 Task: Create a task  Integrate website with customer relationship management (CRM) systems , assign it to team member softage.3@softage.net in the project AgileMentor and update the status of the task to  At Risk , set the priority of the task to Medium
Action: Mouse moved to (55, 333)
Screenshot: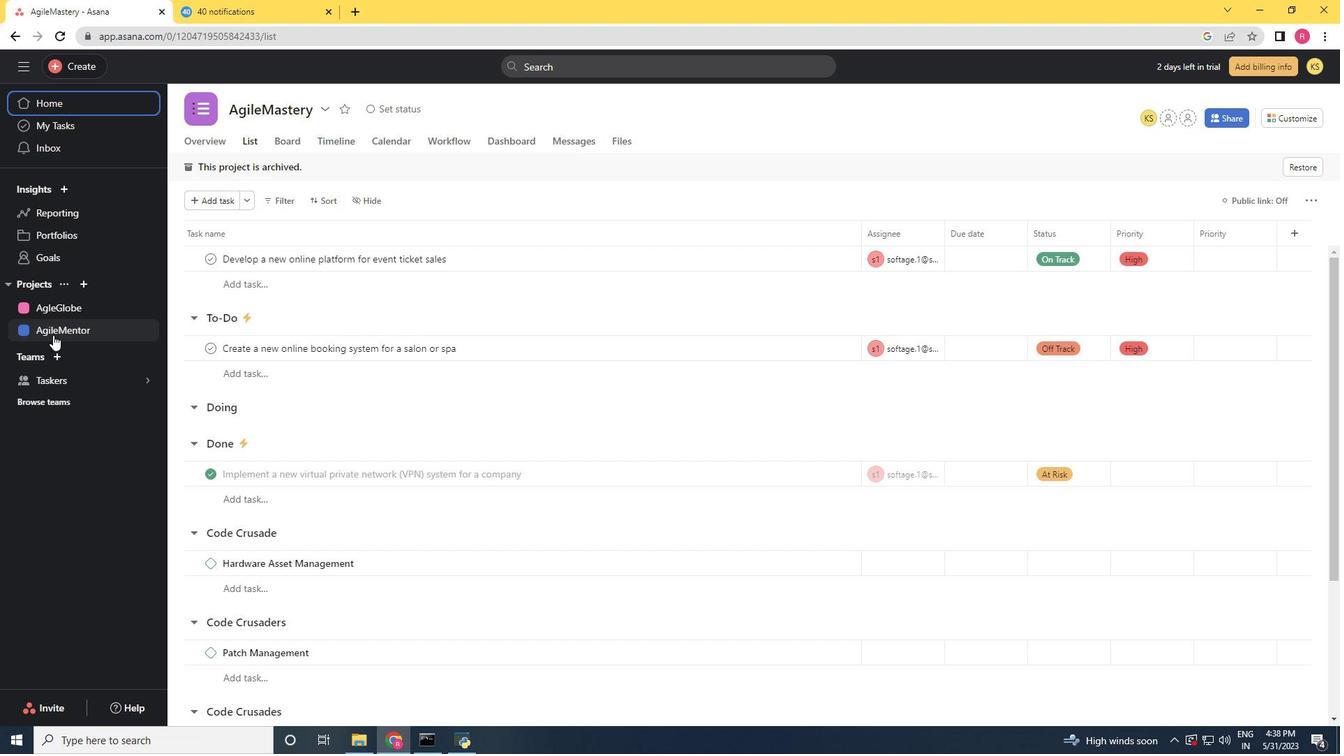 
Action: Mouse pressed left at (55, 333)
Screenshot: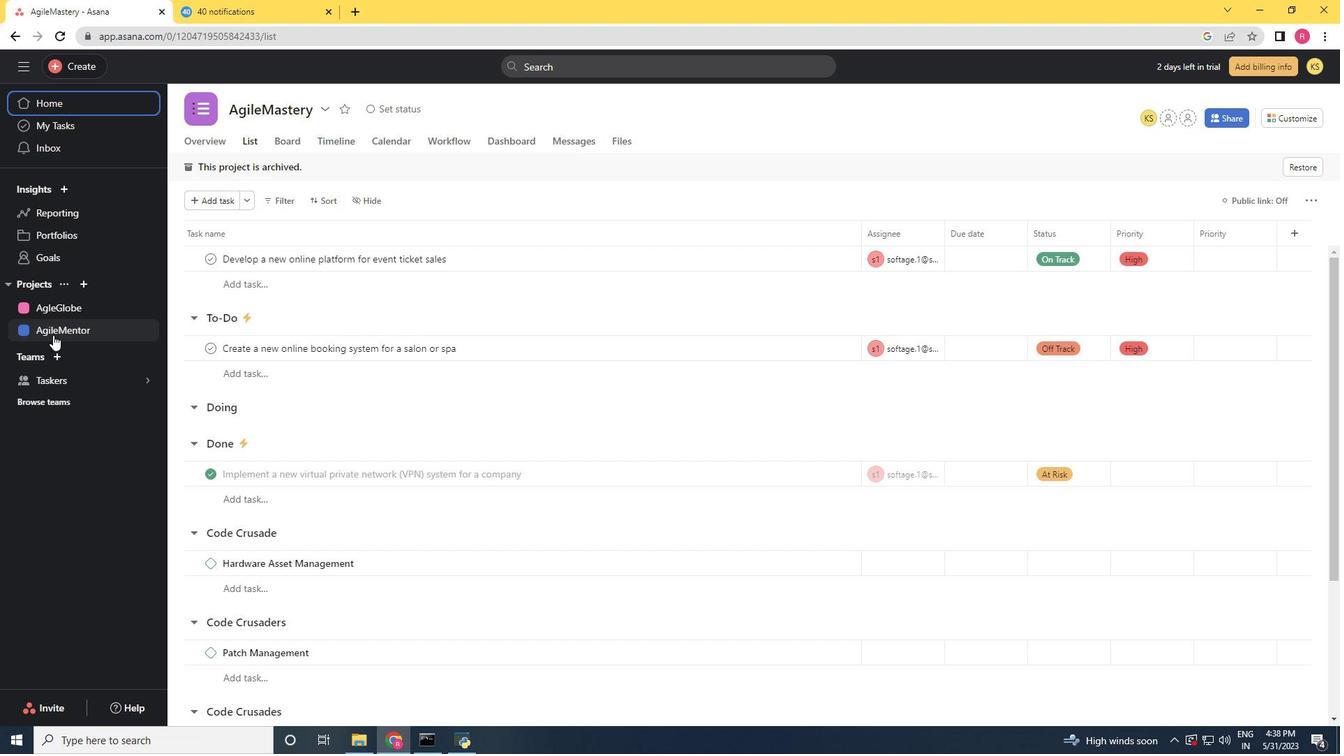 
Action: Mouse moved to (89, 64)
Screenshot: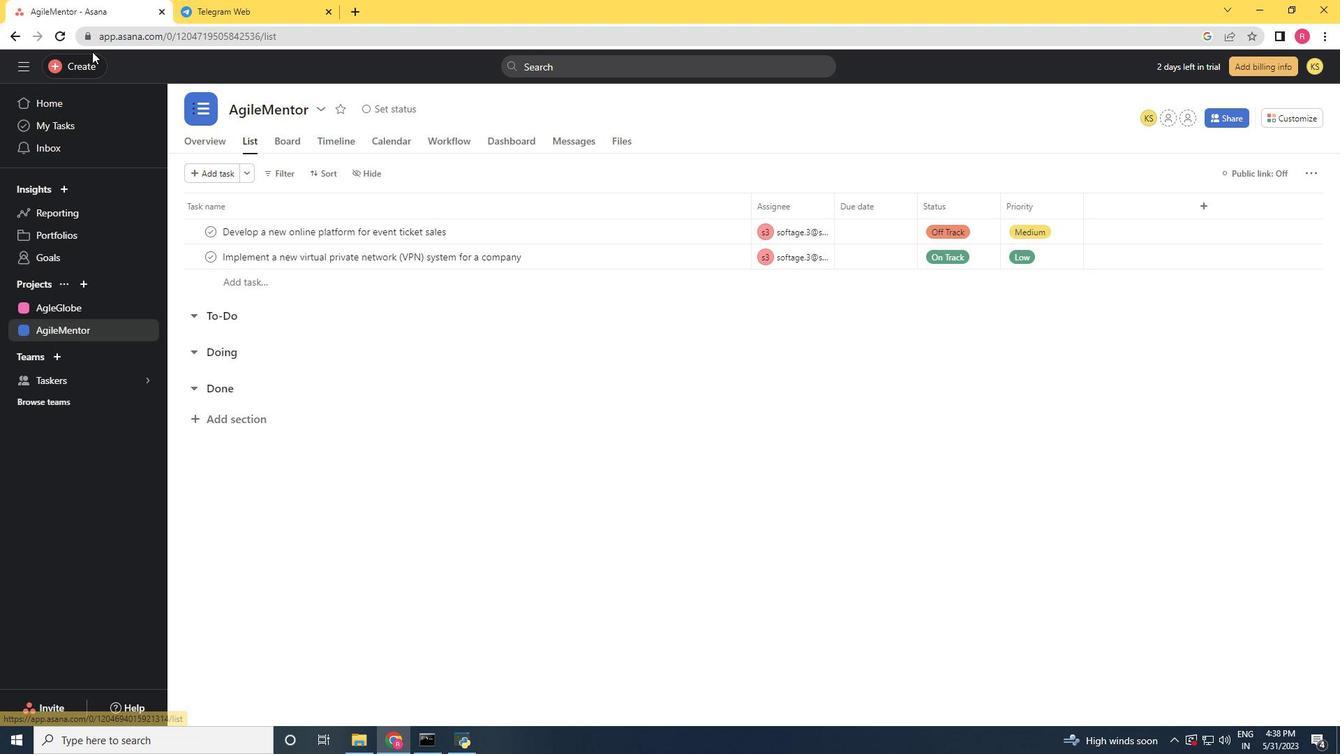 
Action: Mouse pressed left at (89, 64)
Screenshot: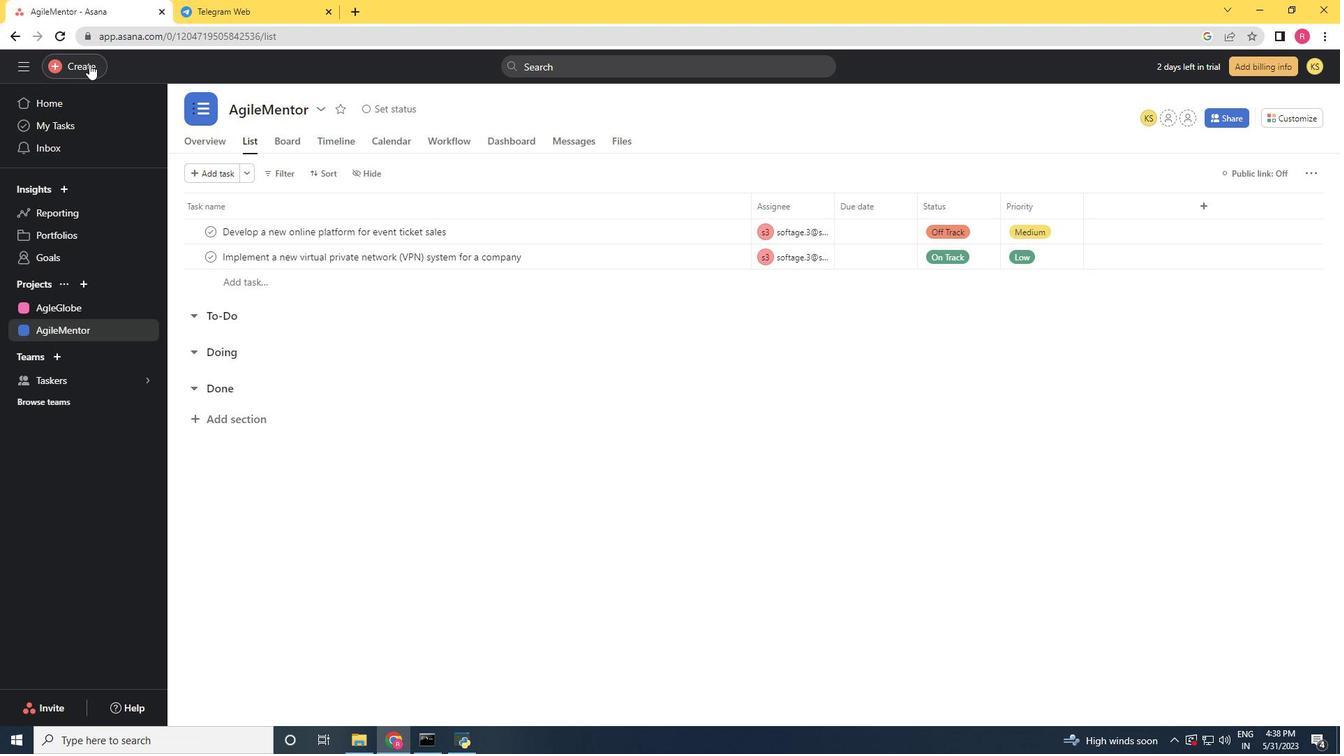 
Action: Mouse moved to (160, 75)
Screenshot: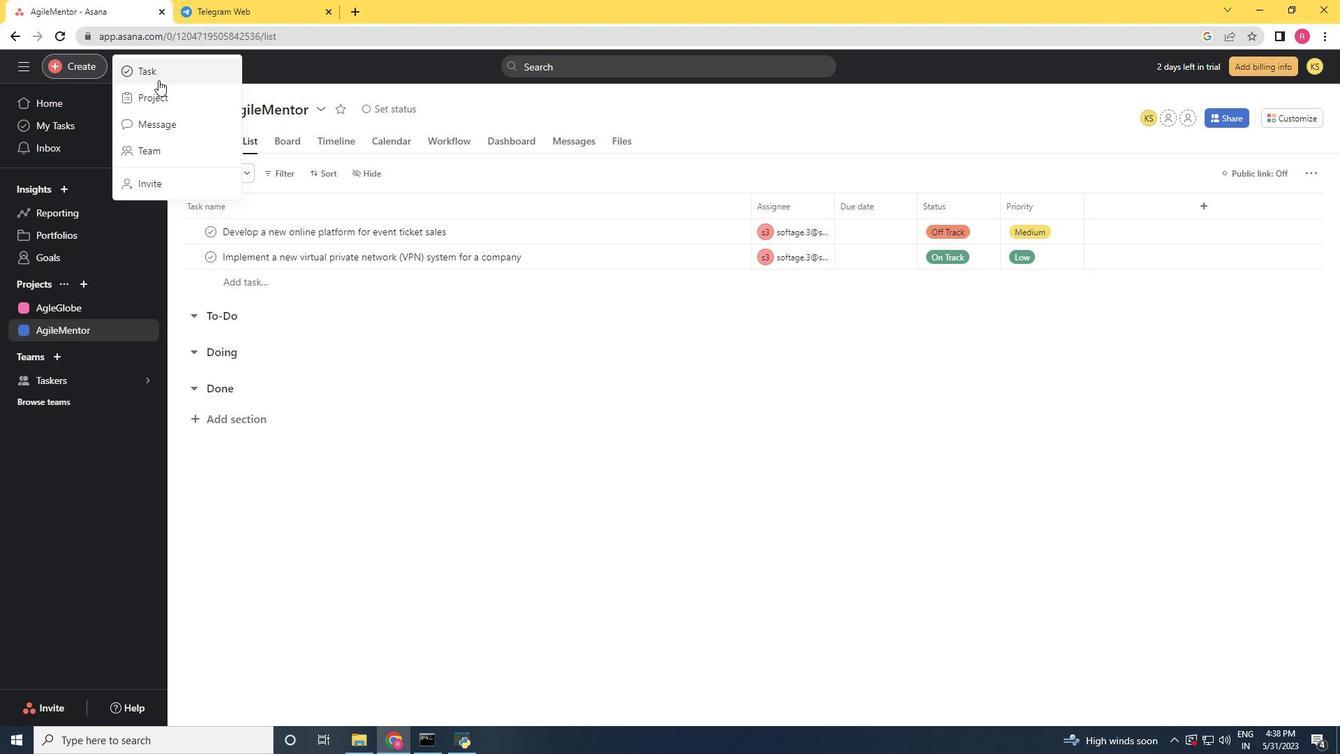 
Action: Mouse pressed left at (160, 75)
Screenshot: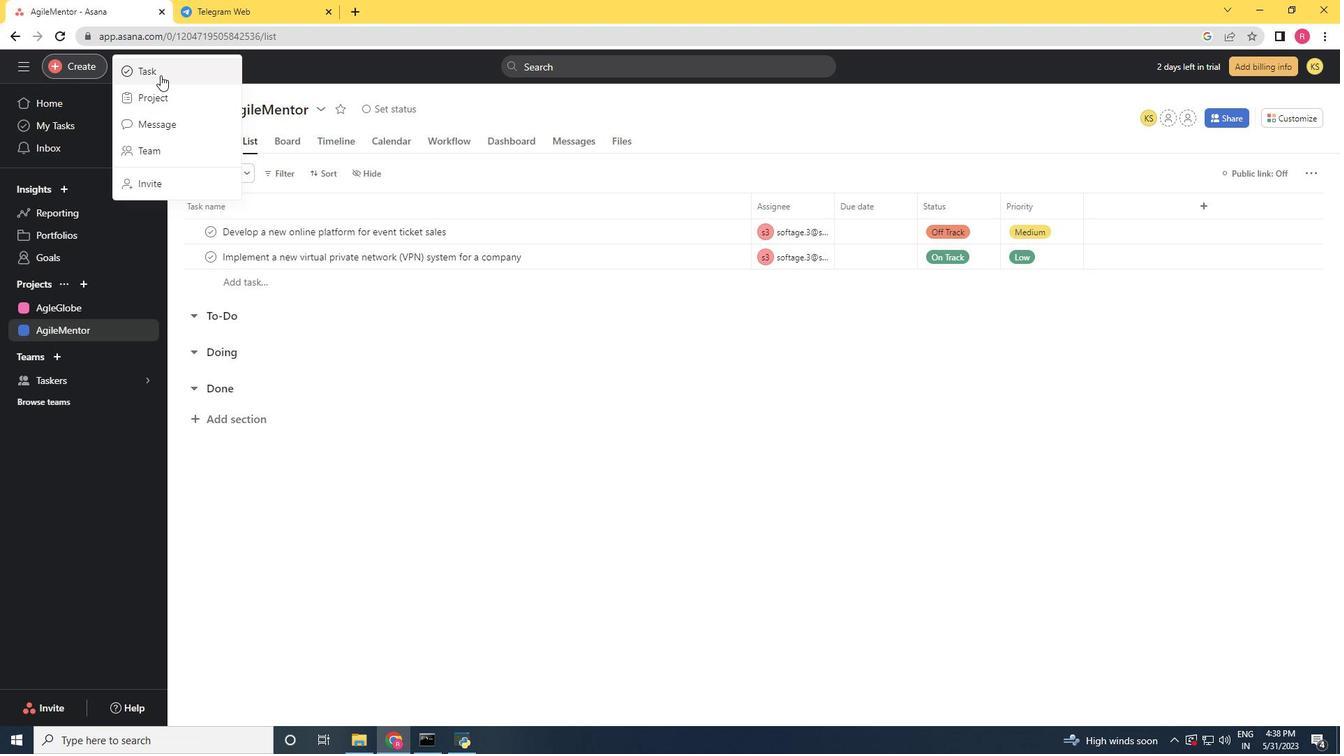 
Action: Mouse moved to (155, 78)
Screenshot: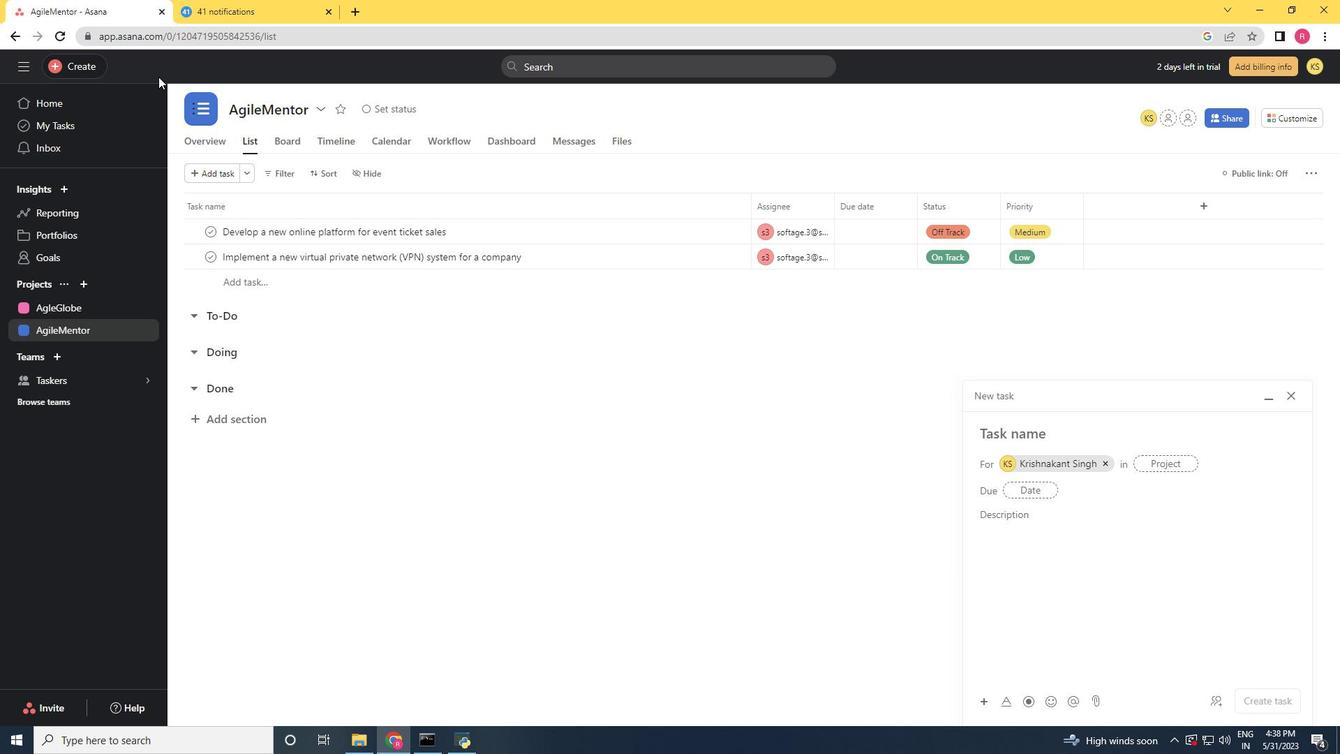 
Action: Key pressed <Key.shift>Integrate<Key.space>website<Key.space>with<Key.space>customer<Key.space>relationship<Key.space>management<Key.space><Key.shift_r><Key.shift_r><Key.shift_r><Key.shift_r>(CRM<Key.shift_r>)<Key.space>system
Screenshot: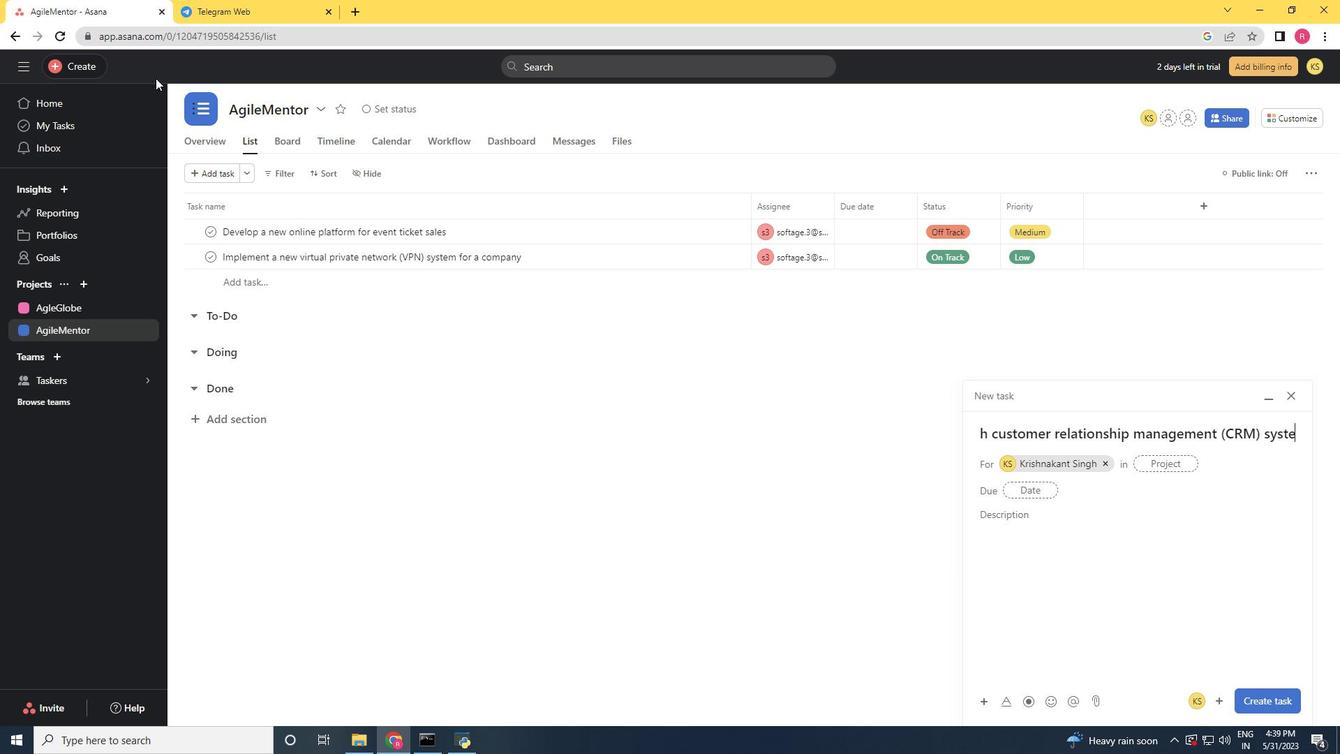 
Action: Mouse moved to (1101, 461)
Screenshot: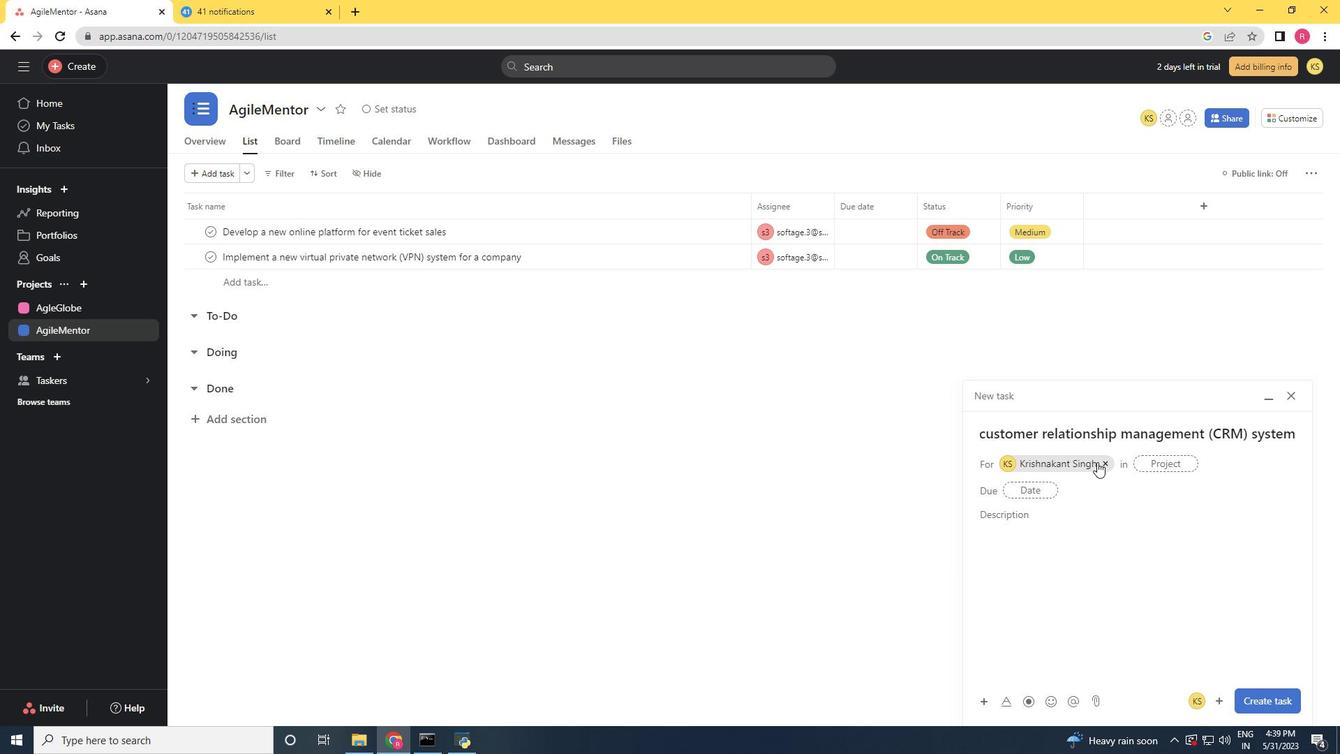 
Action: Mouse pressed left at (1101, 461)
Screenshot: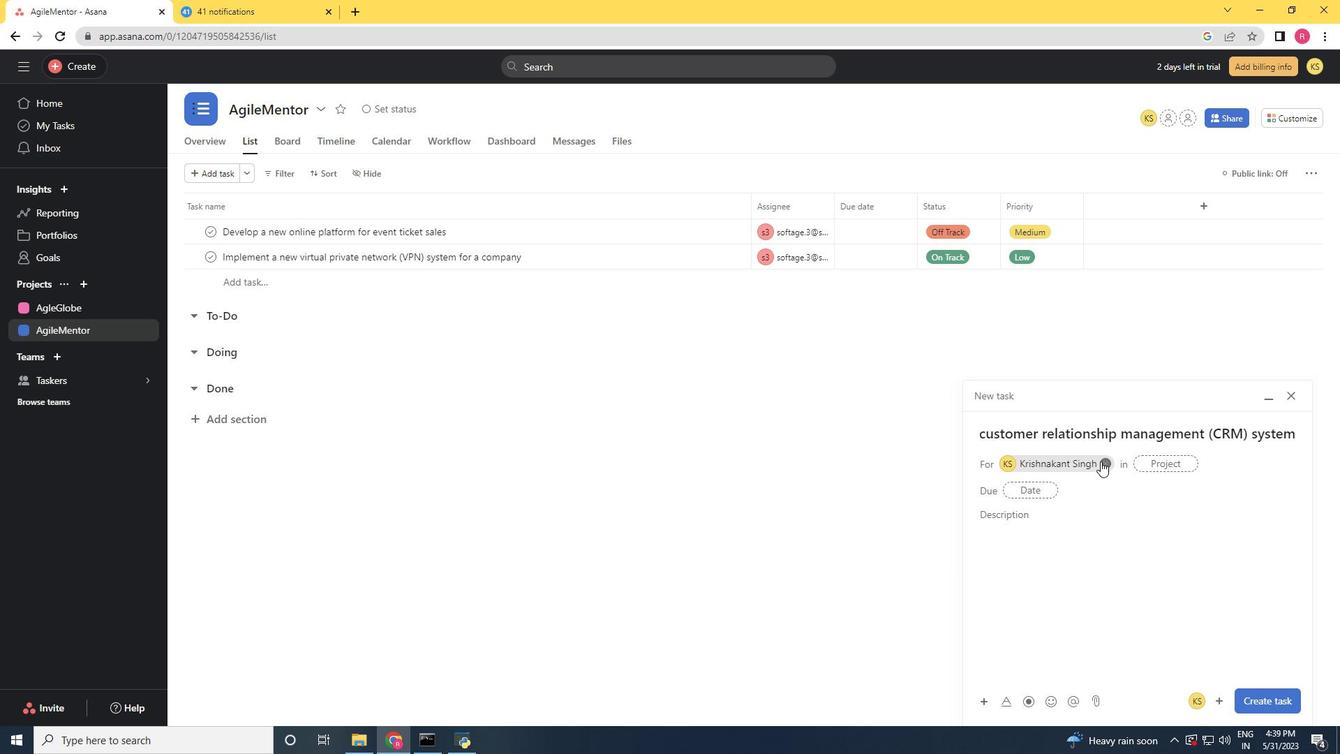 
Action: Mouse moved to (1043, 460)
Screenshot: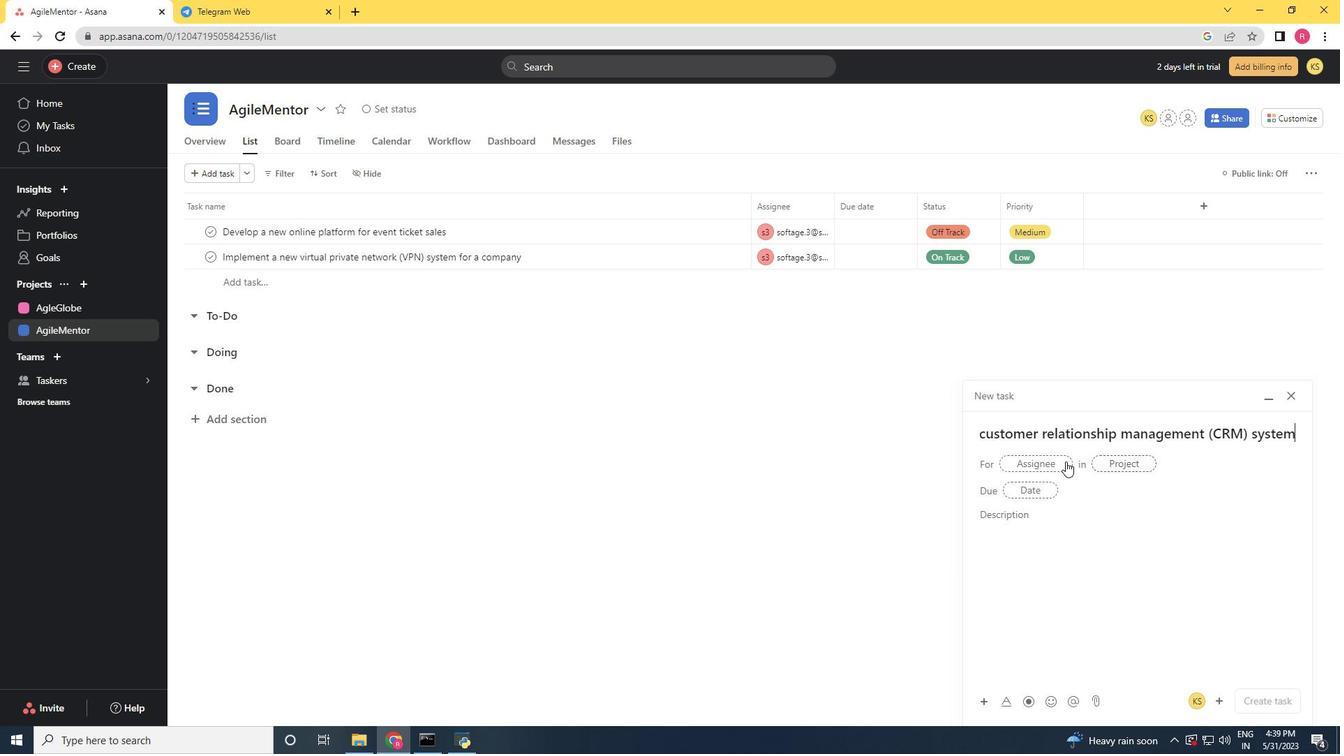 
Action: Mouse pressed left at (1043, 460)
Screenshot: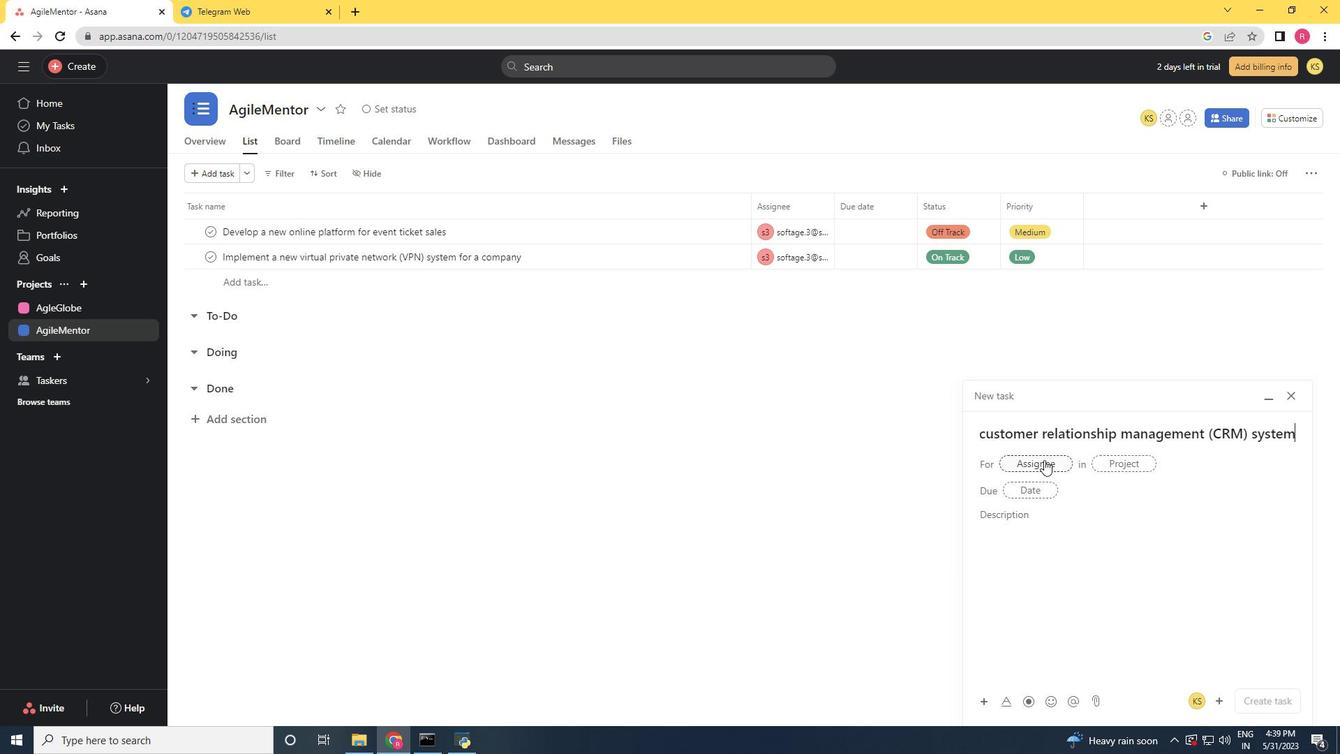 
Action: Key pressed softage.3<Key.shift><Key.shift><Key.shift><Key.shift><Key.shift><Key.shift><Key.shift>@softage.net
Screenshot: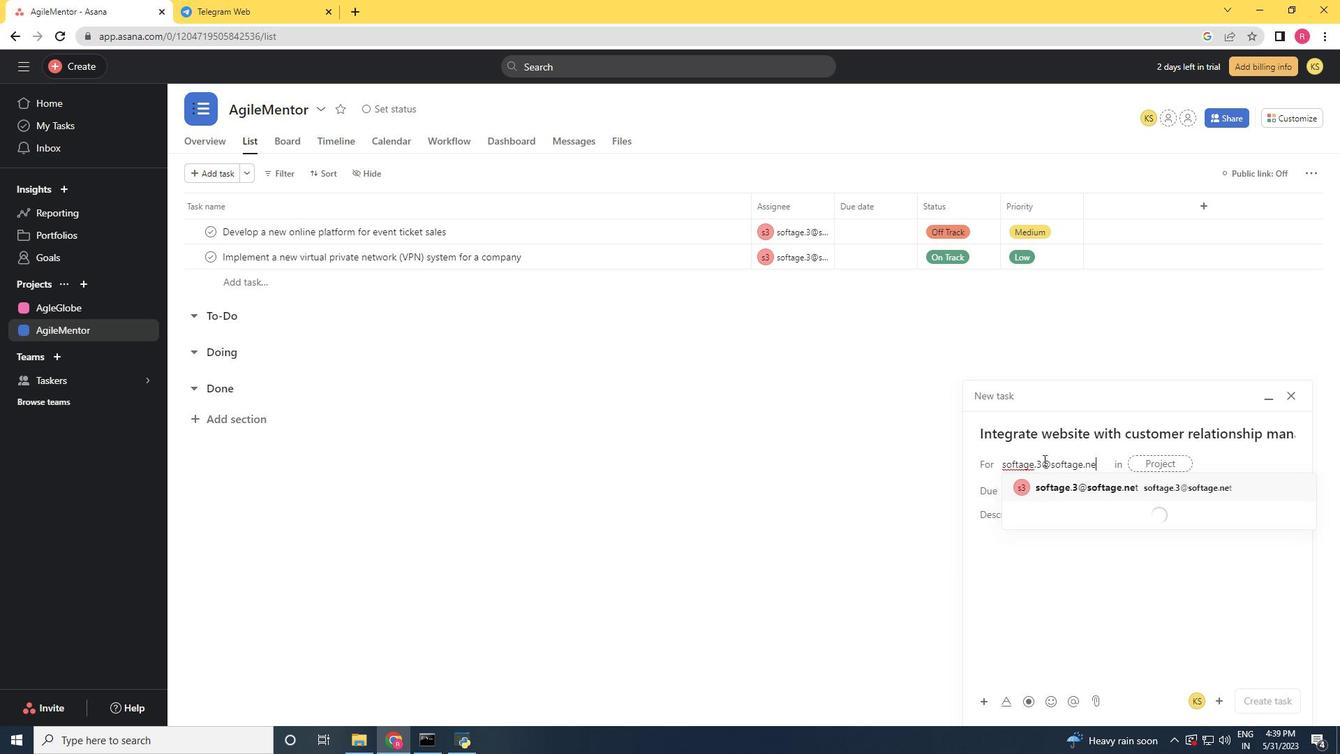 
Action: Mouse moved to (1085, 487)
Screenshot: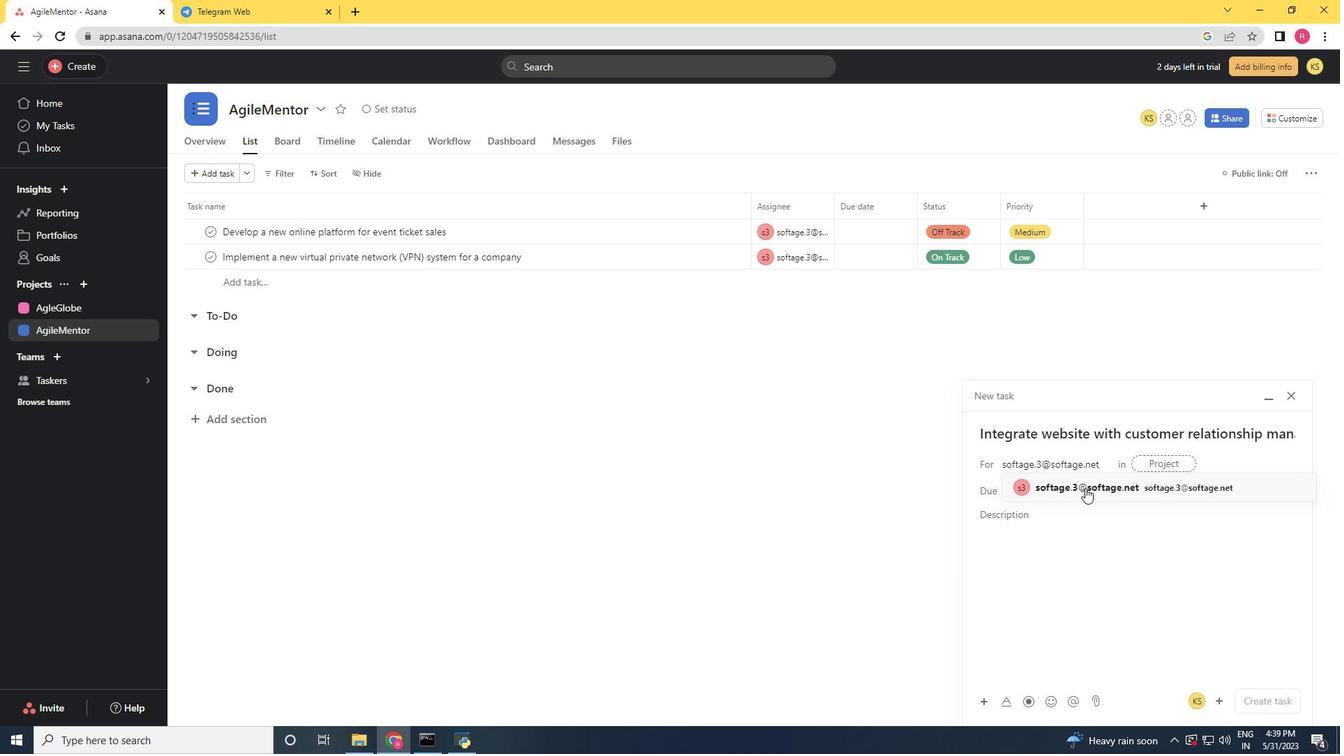 
Action: Mouse pressed left at (1085, 487)
Screenshot: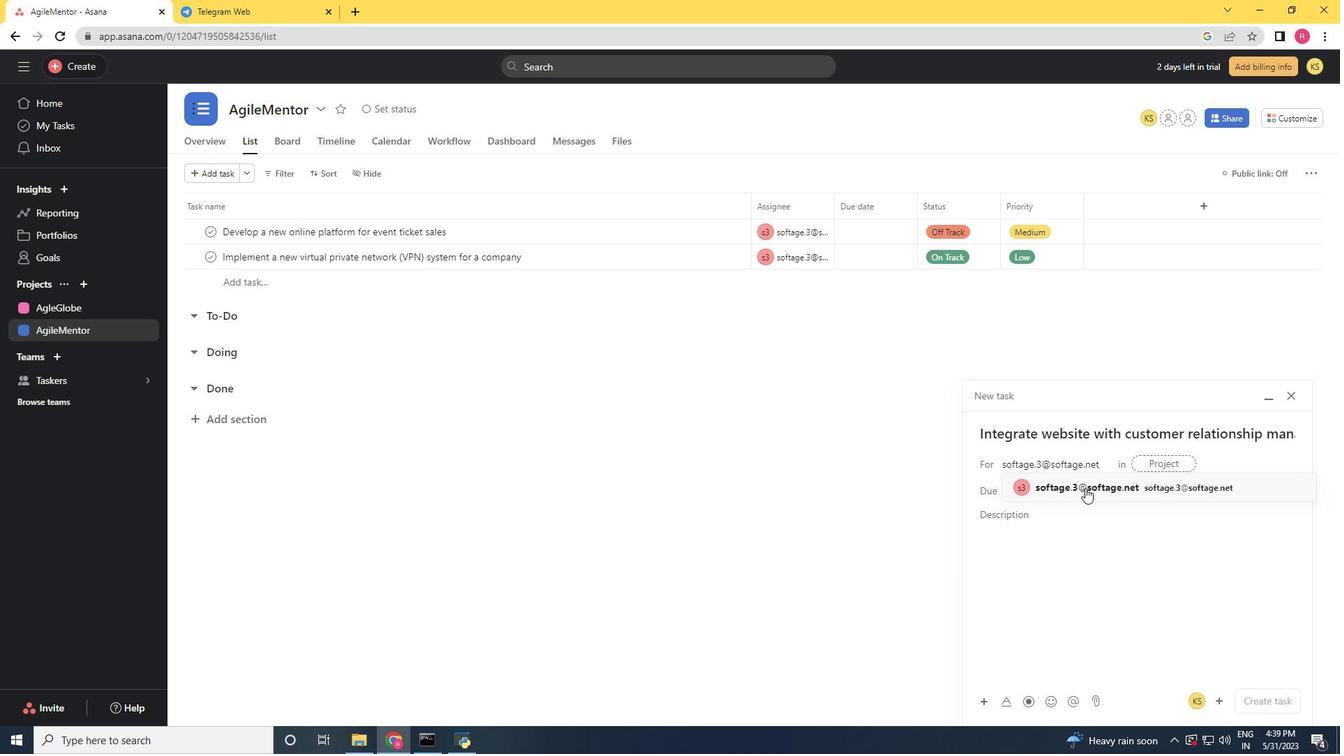 
Action: Mouse moved to (931, 495)
Screenshot: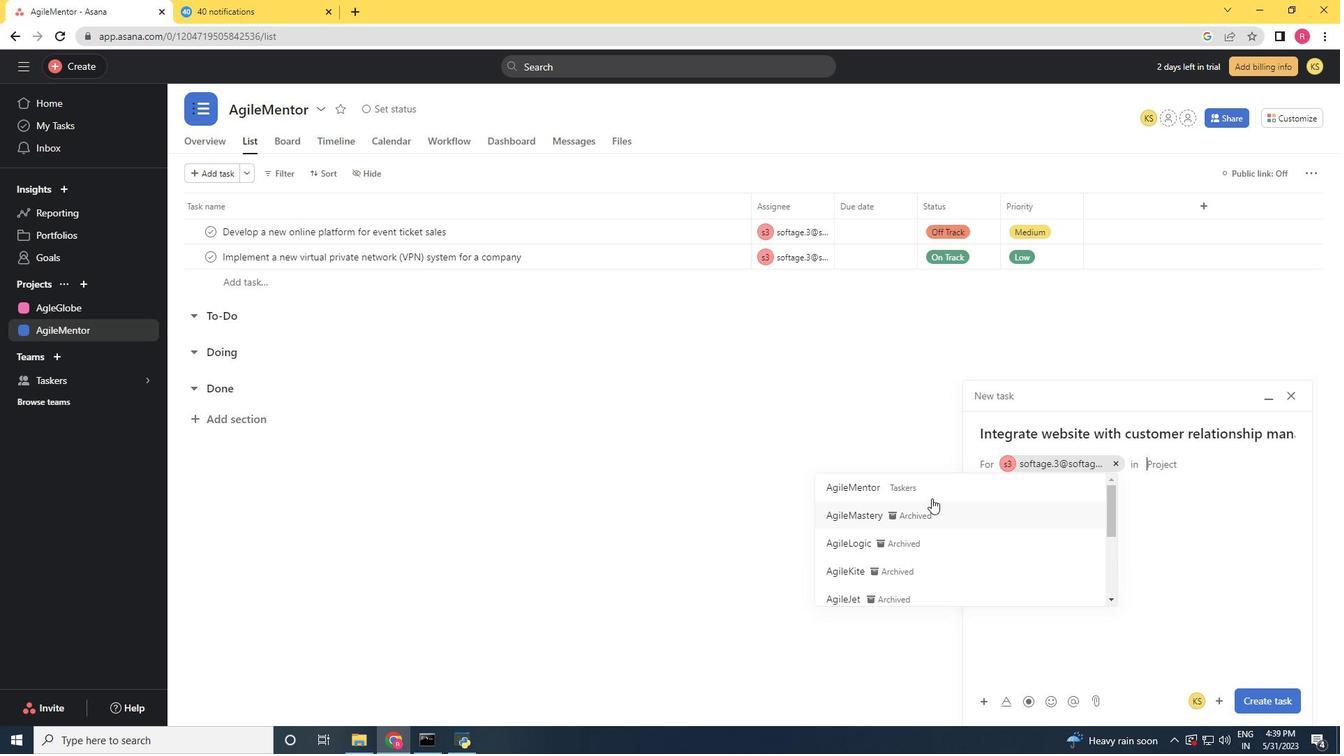
Action: Mouse pressed left at (931, 495)
Screenshot: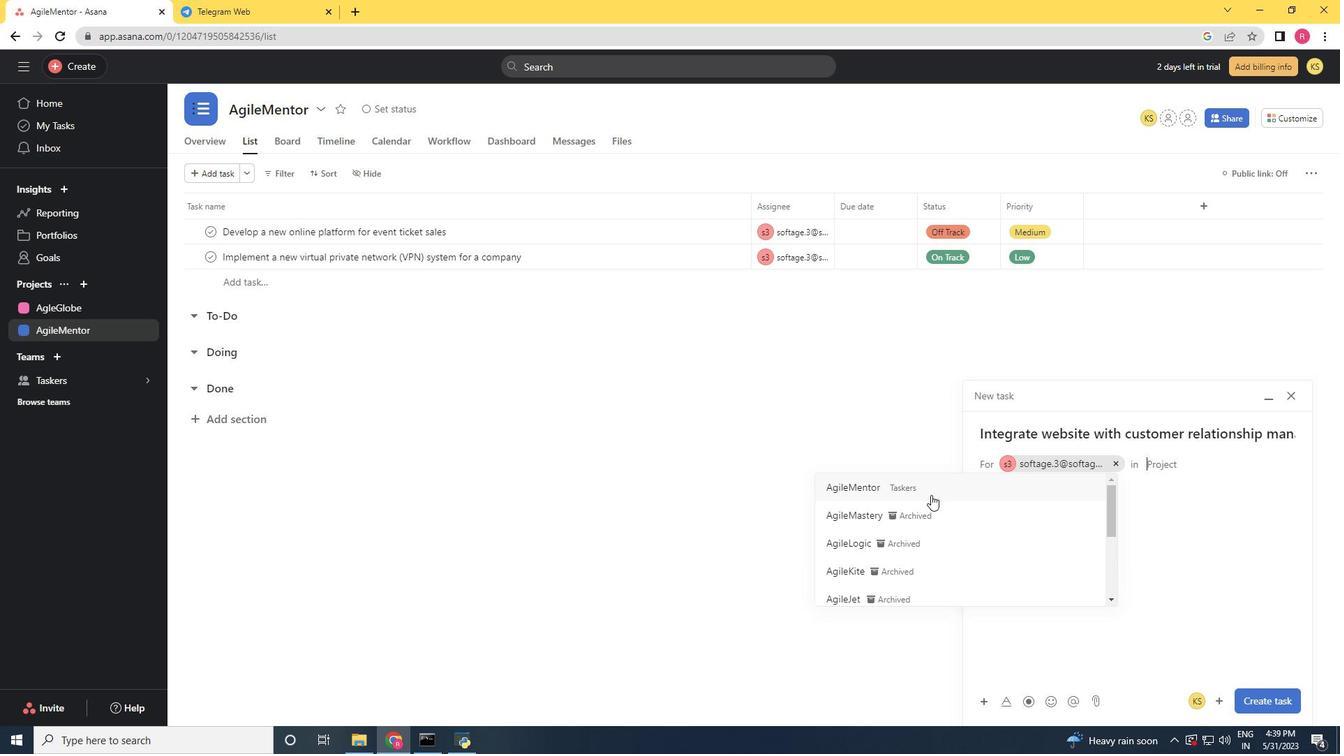 
Action: Mouse moved to (1043, 514)
Screenshot: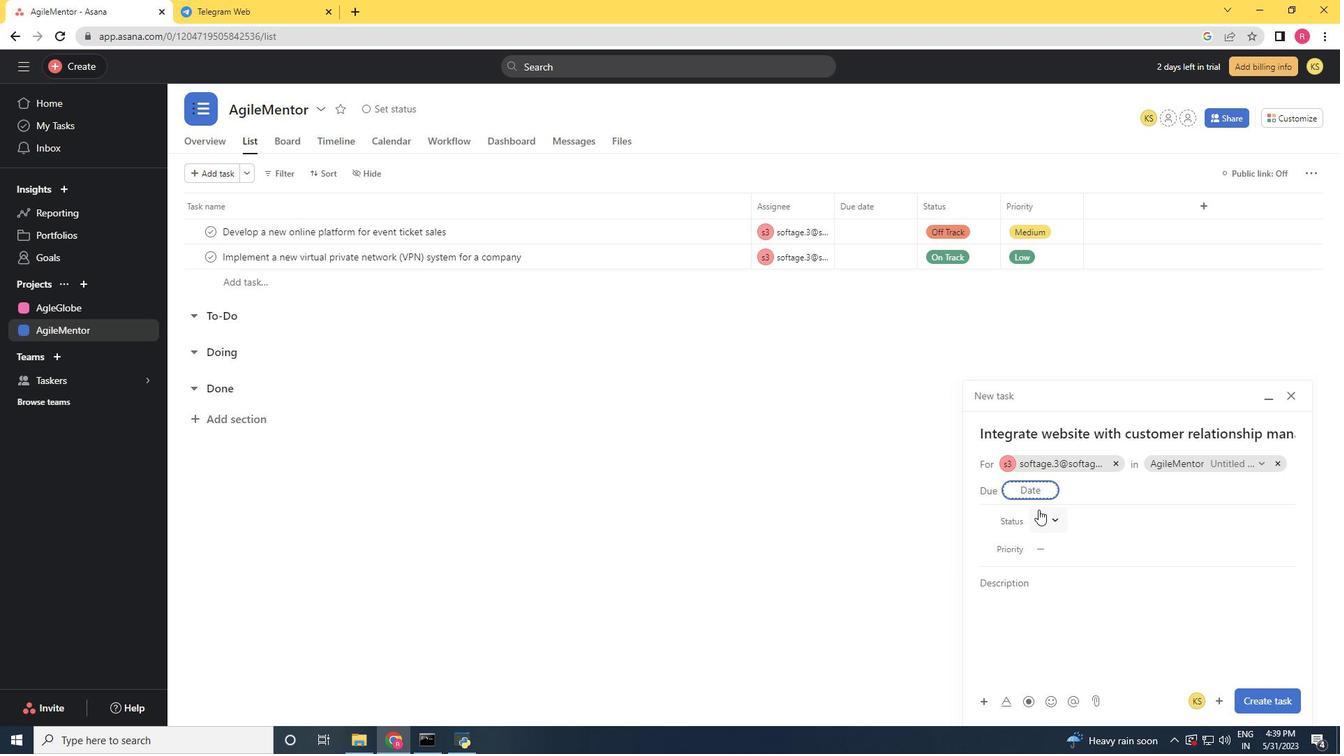 
Action: Mouse pressed left at (1043, 514)
Screenshot: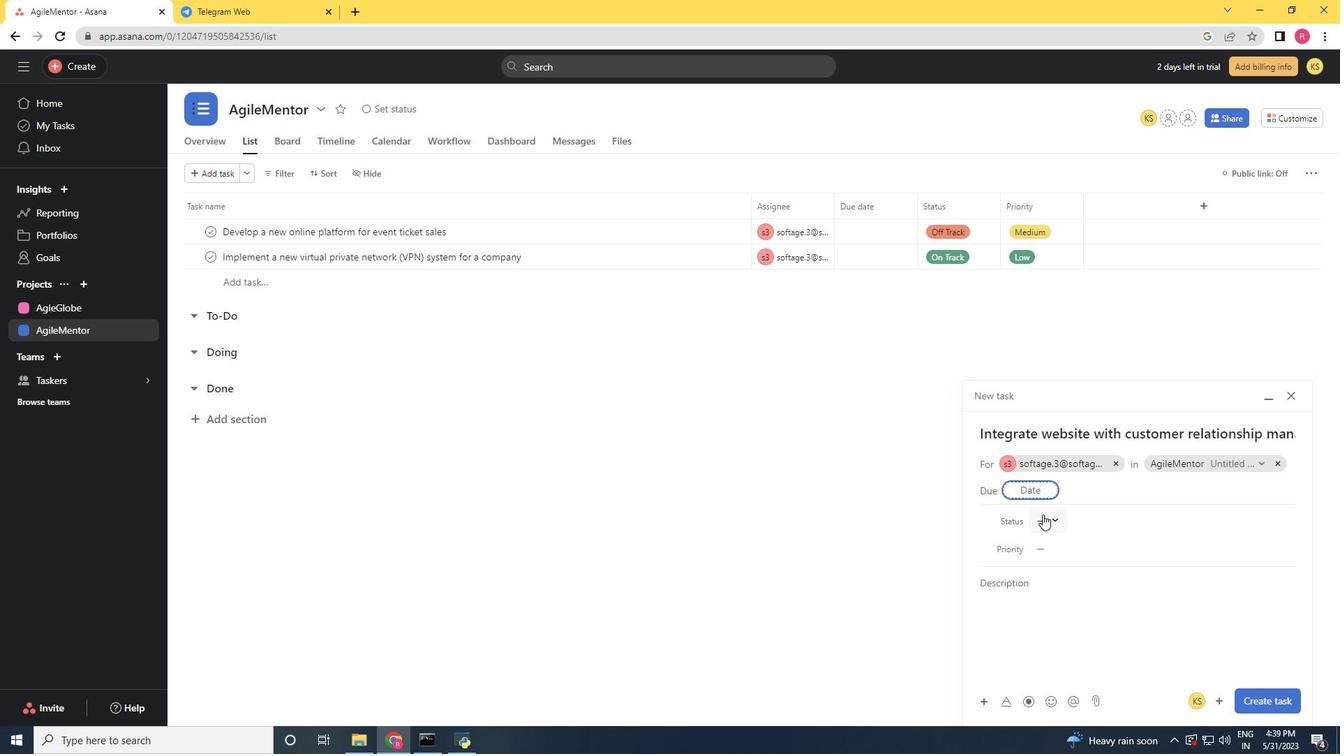 
Action: Mouse moved to (1081, 613)
Screenshot: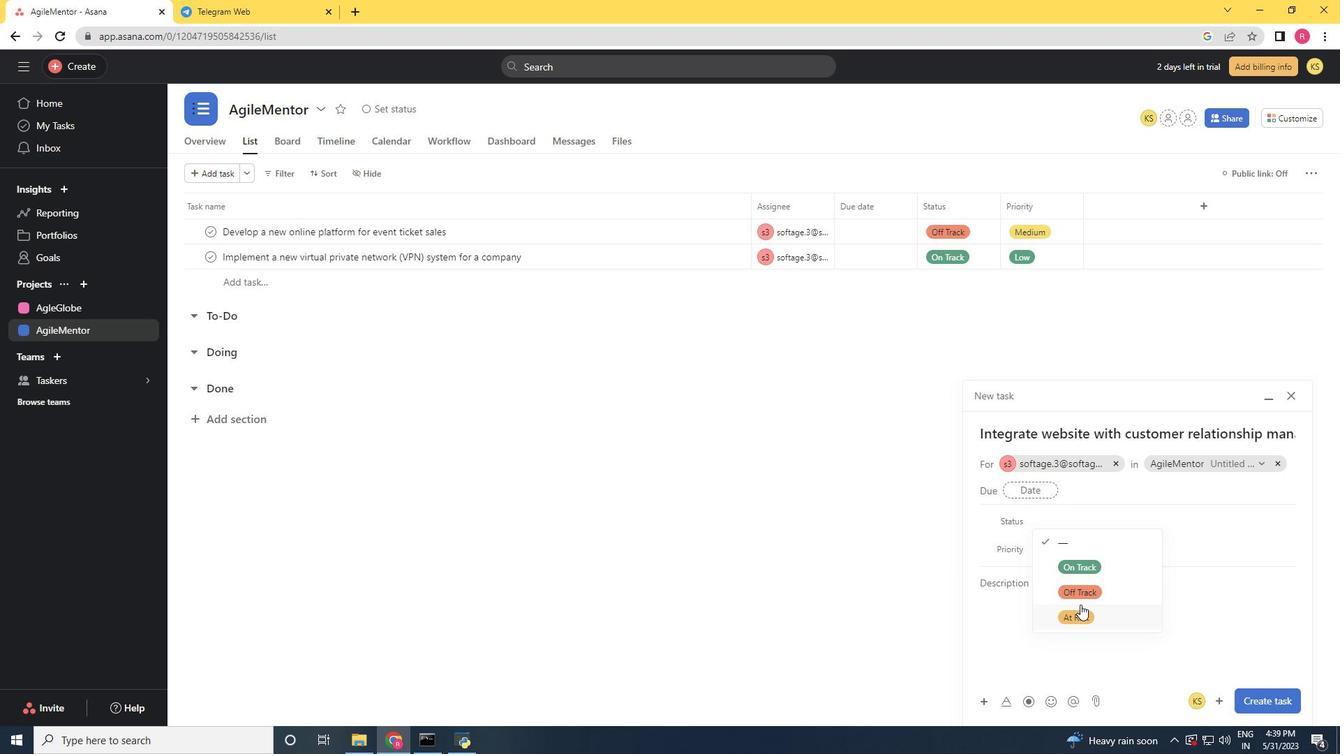 
Action: Mouse pressed left at (1081, 613)
Screenshot: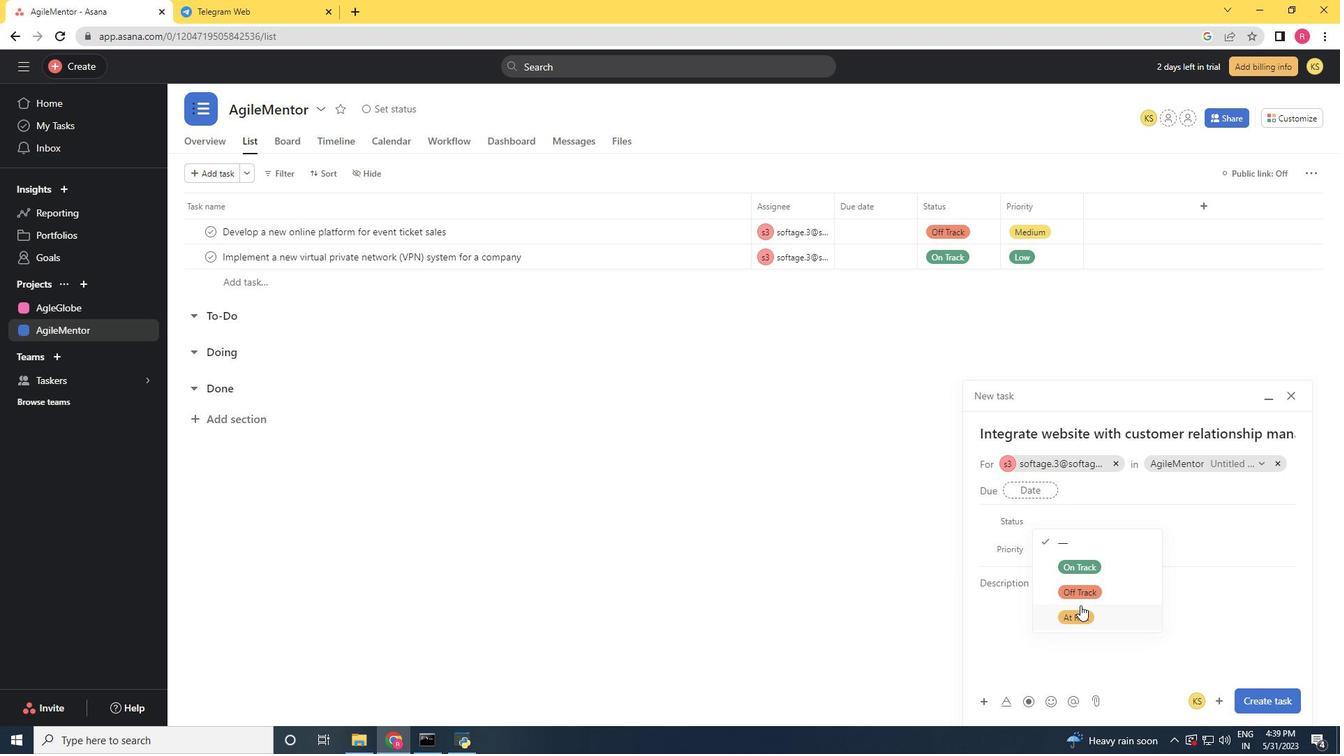 
Action: Mouse moved to (1057, 548)
Screenshot: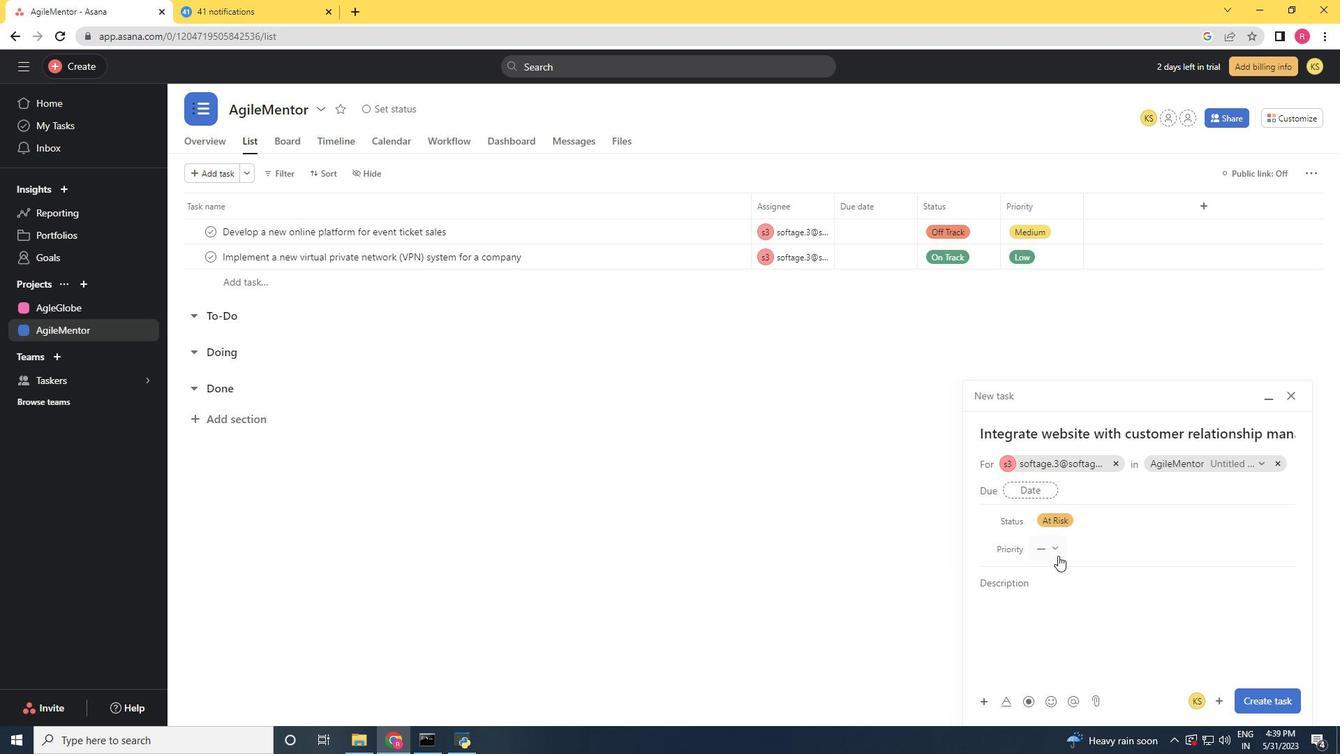 
Action: Mouse pressed left at (1057, 548)
Screenshot: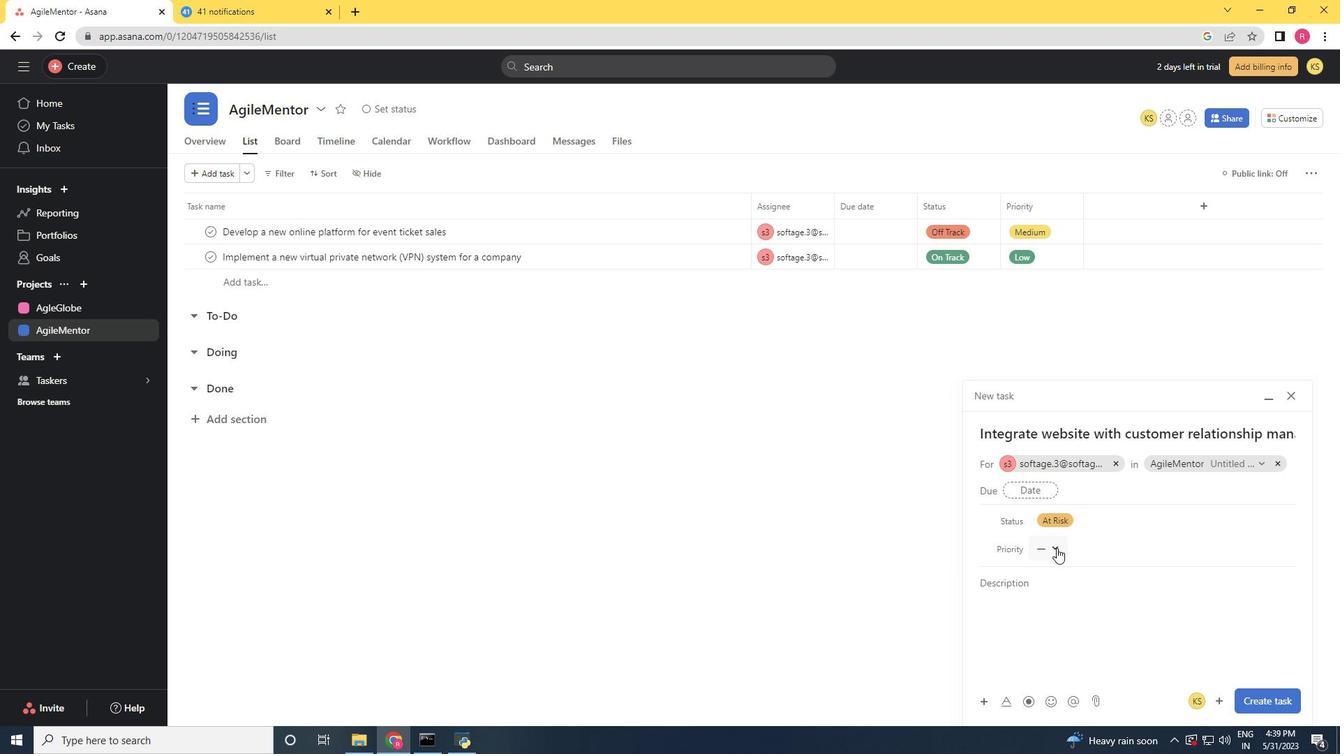 
Action: Mouse moved to (1083, 613)
Screenshot: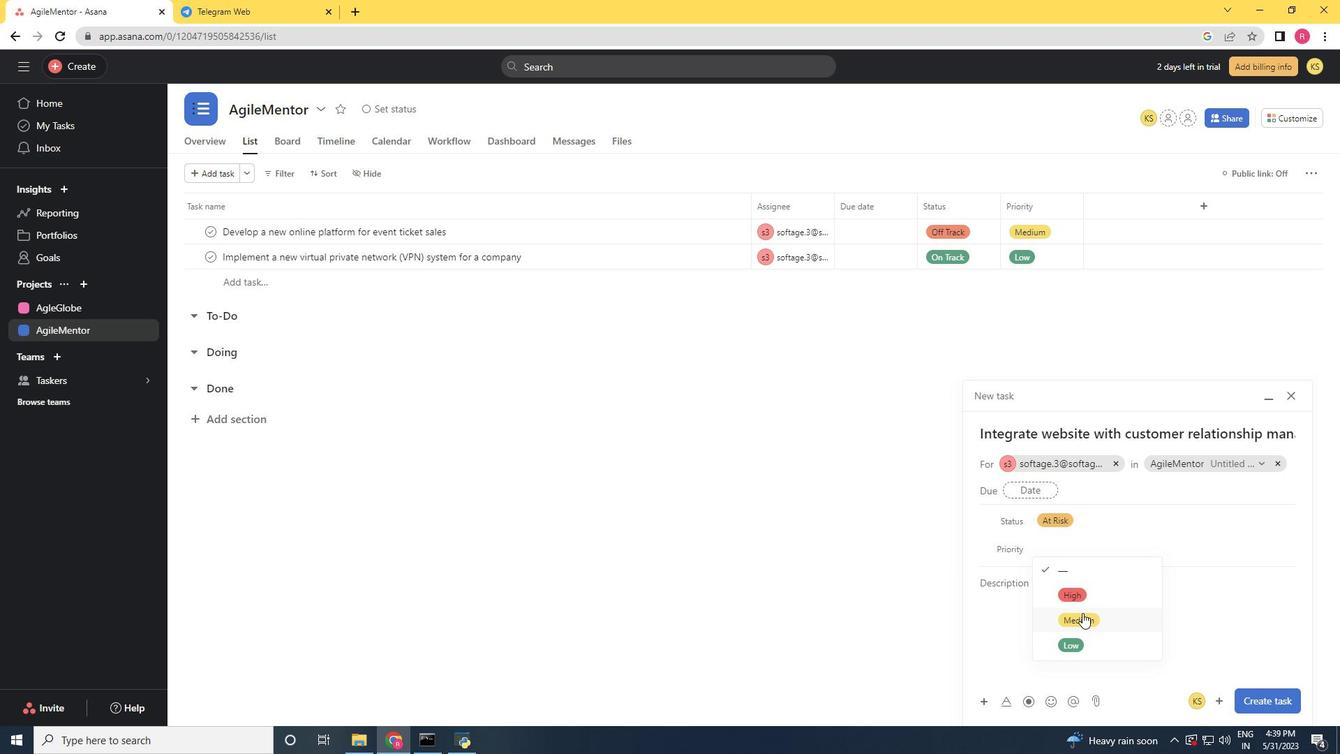 
Action: Mouse pressed left at (1083, 613)
Screenshot: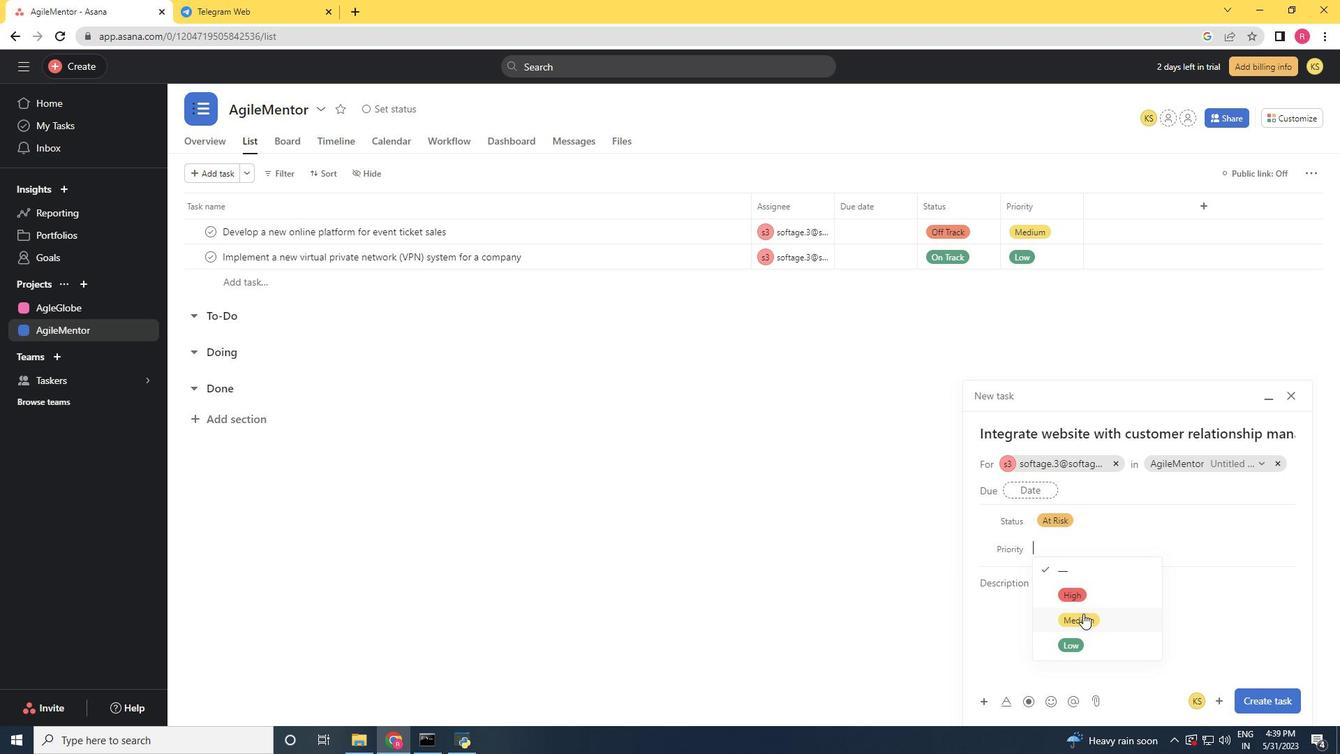 
Action: Mouse moved to (1259, 698)
Screenshot: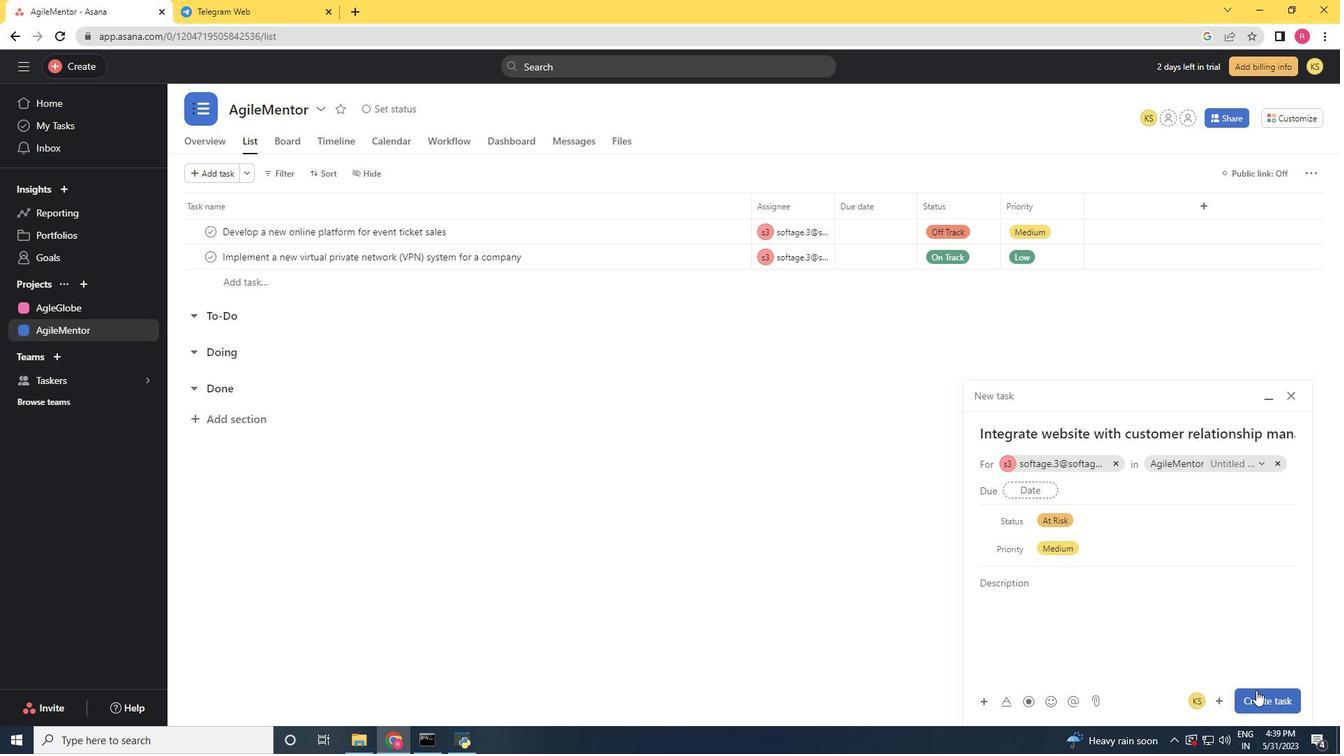 
Action: Mouse pressed left at (1259, 698)
Screenshot: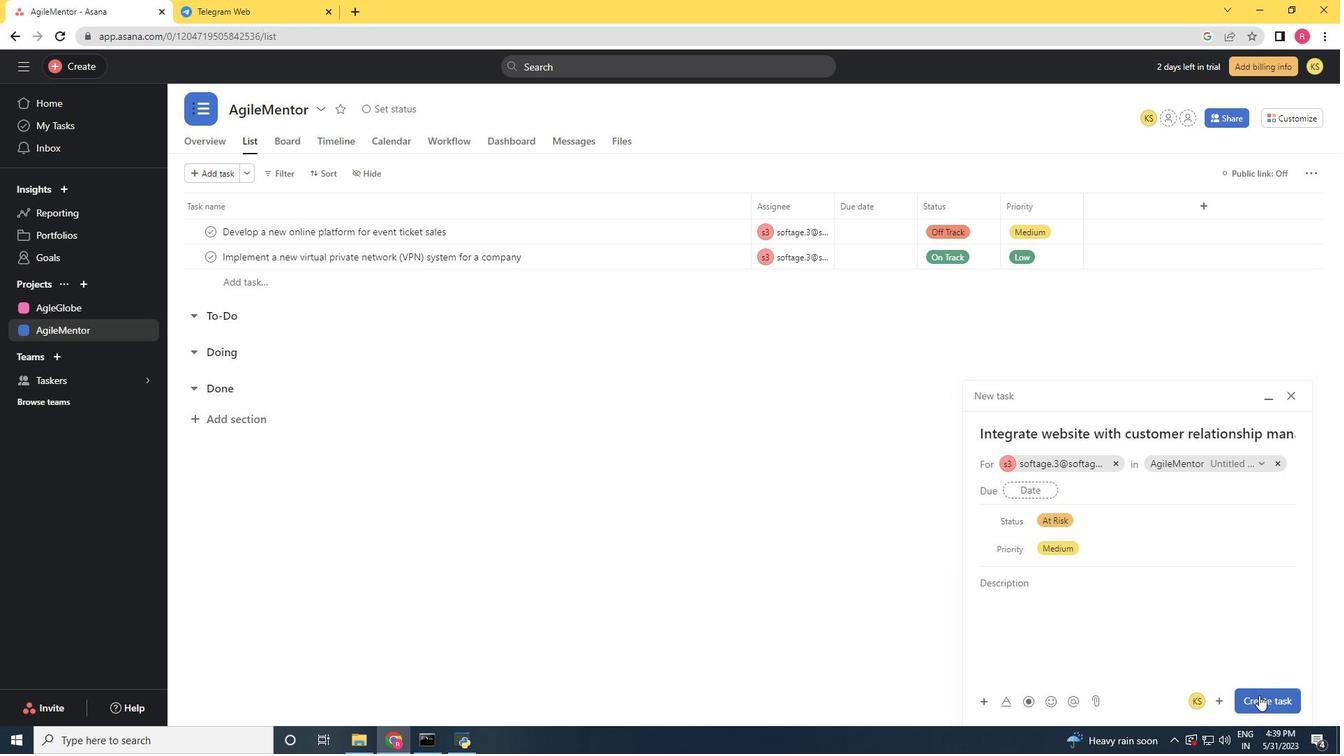
Action: Mouse moved to (1270, 693)
Screenshot: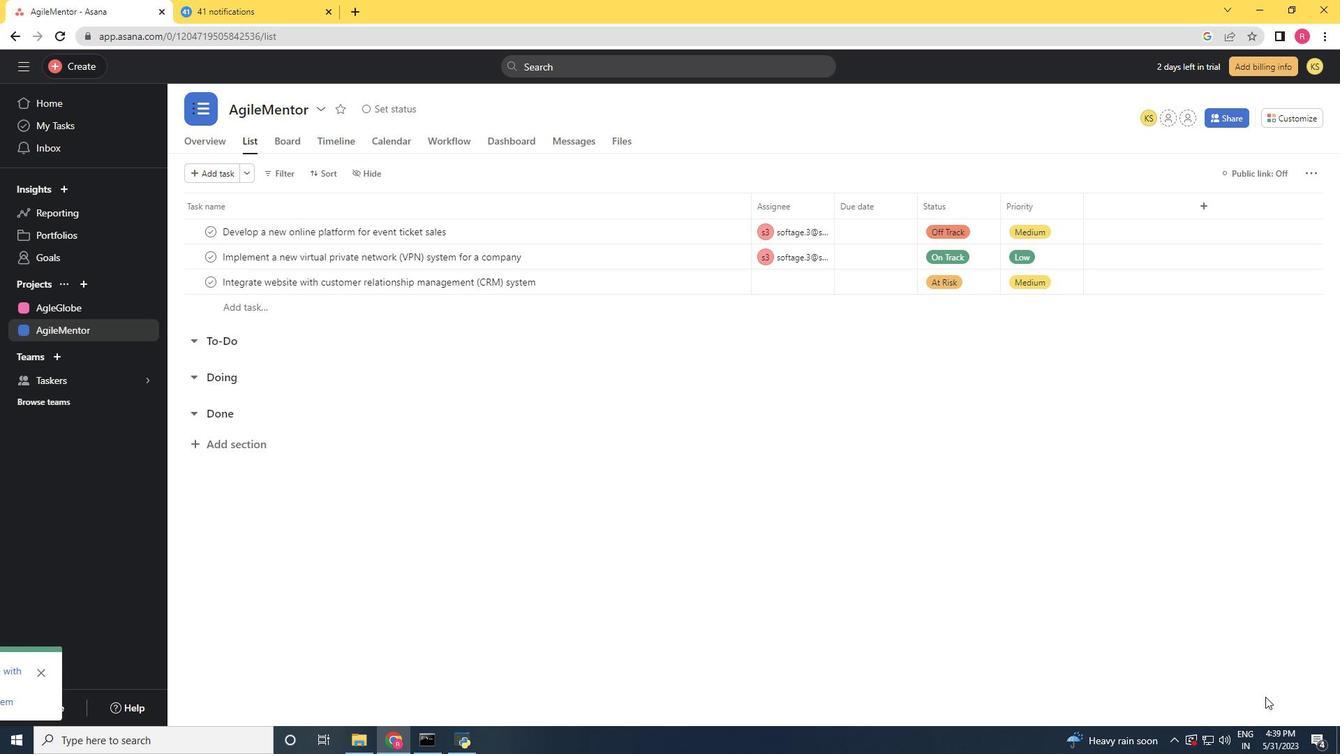 
